Task: Add the task  Create a new online platform for online nutrition coaching to the section Infinity and Beyond in the project BlueChipper and add a Due Date to the respective task as 2023/09/09
Action: Mouse moved to (572, 387)
Screenshot: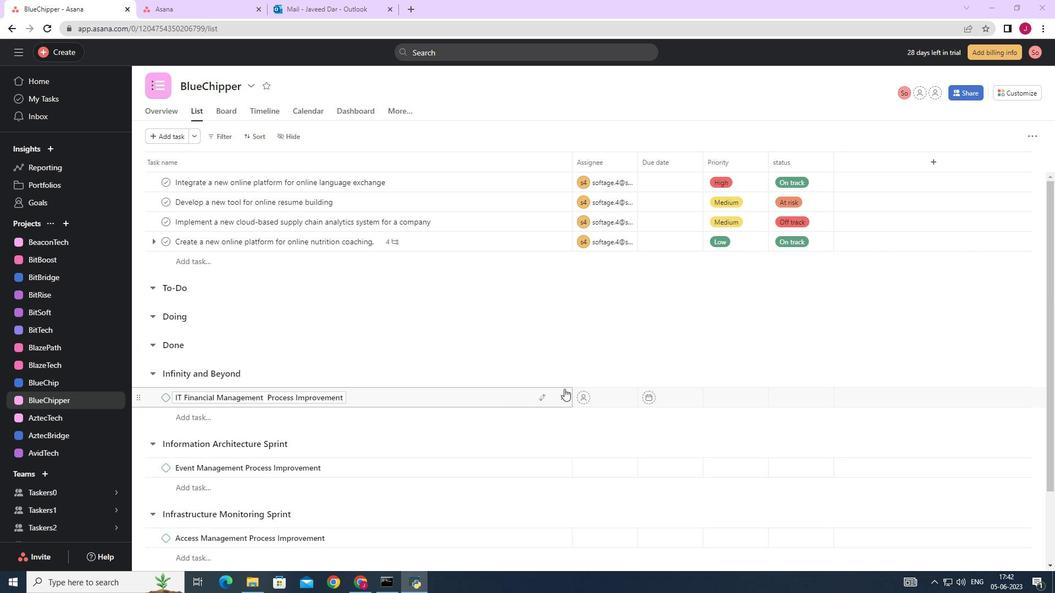 
Action: Mouse scrolled (571, 387) with delta (0, 0)
Screenshot: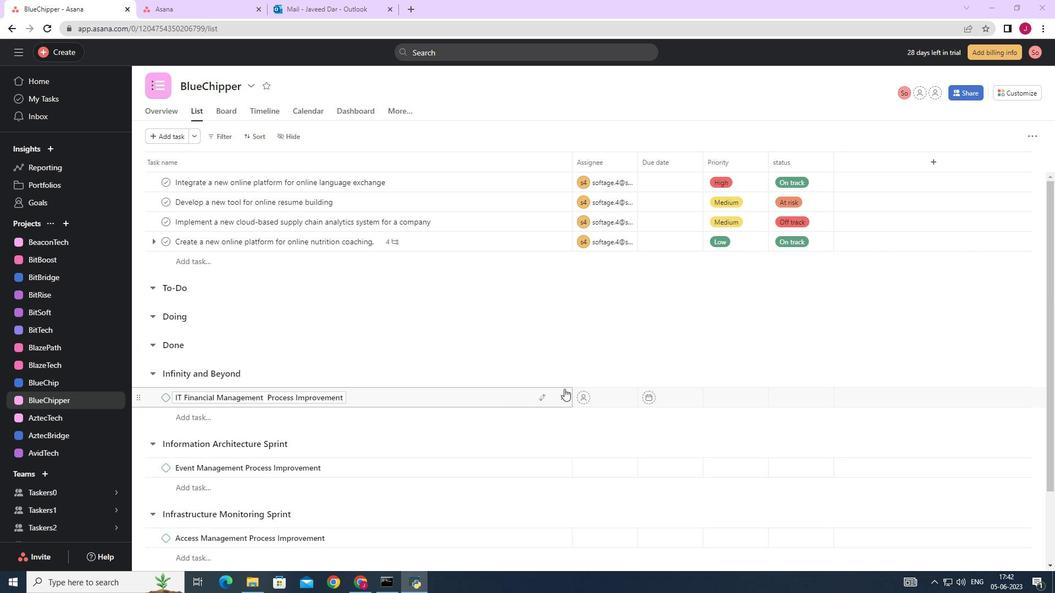 
Action: Mouse scrolled (572, 386) with delta (0, 0)
Screenshot: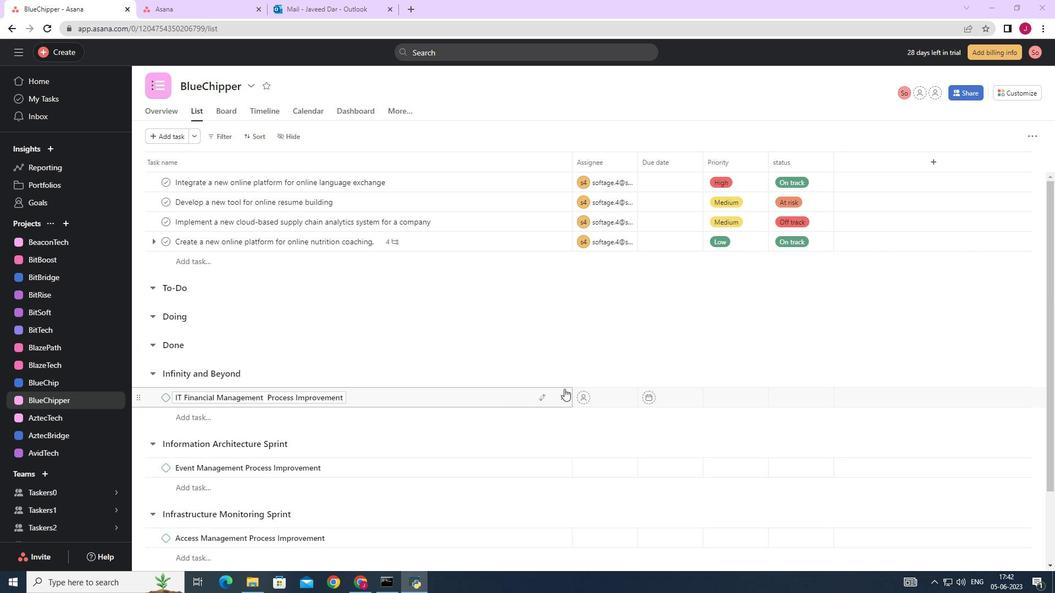 
Action: Mouse moved to (572, 387)
Screenshot: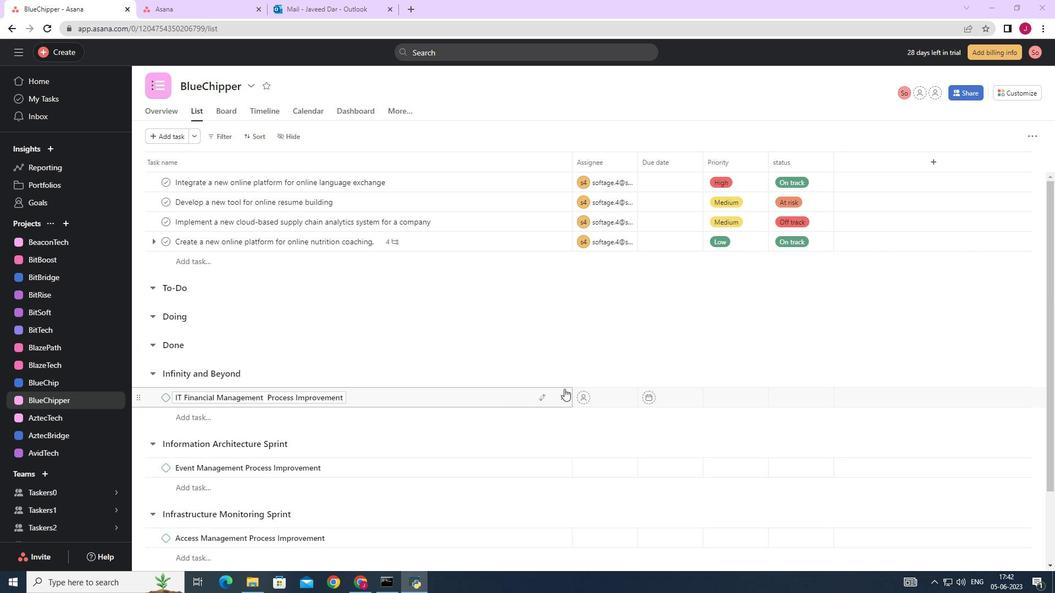 
Action: Mouse scrolled (572, 386) with delta (0, 0)
Screenshot: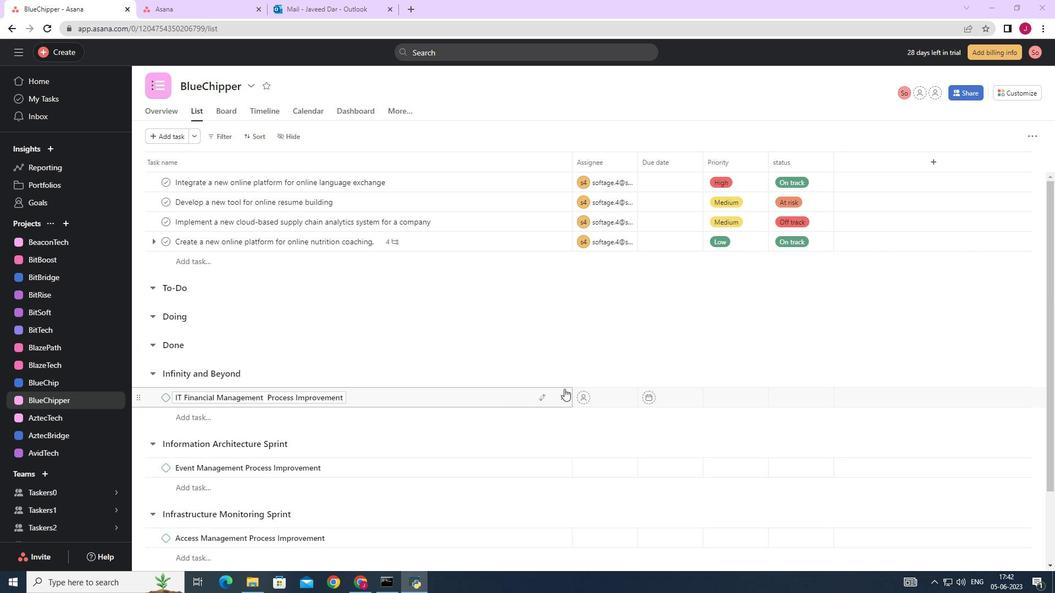 
Action: Mouse moved to (581, 394)
Screenshot: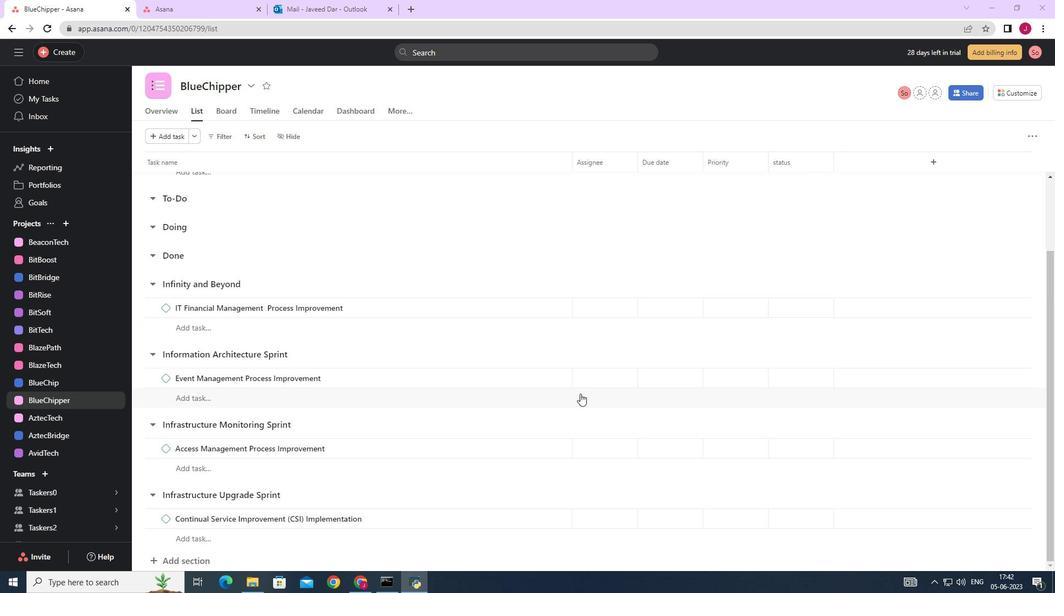 
Action: Mouse scrolled (581, 394) with delta (0, 0)
Screenshot: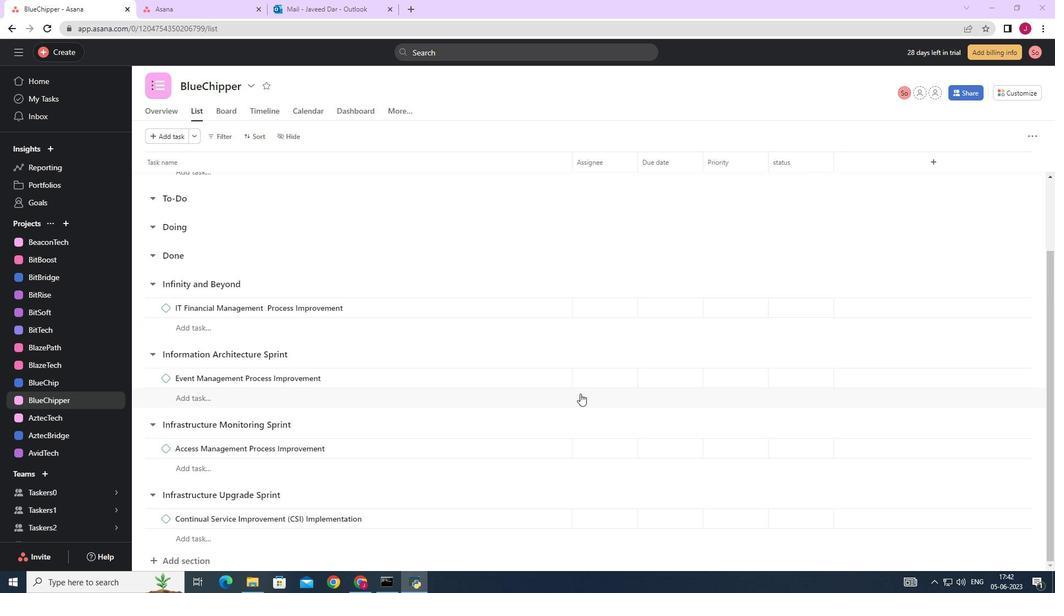 
Action: Mouse scrolled (581, 394) with delta (0, 0)
Screenshot: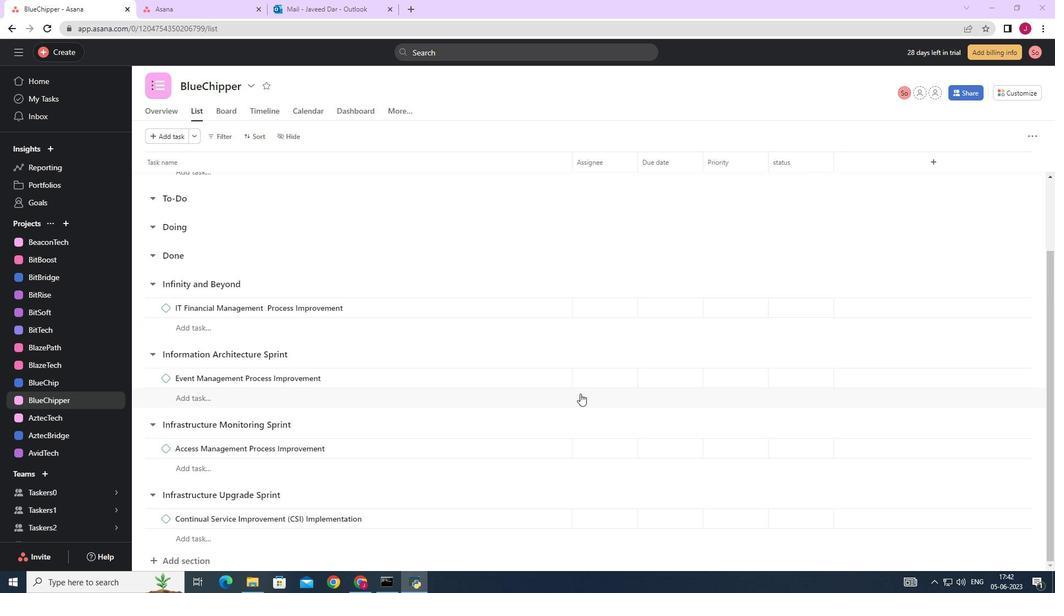 
Action: Mouse scrolled (581, 394) with delta (0, 0)
Screenshot: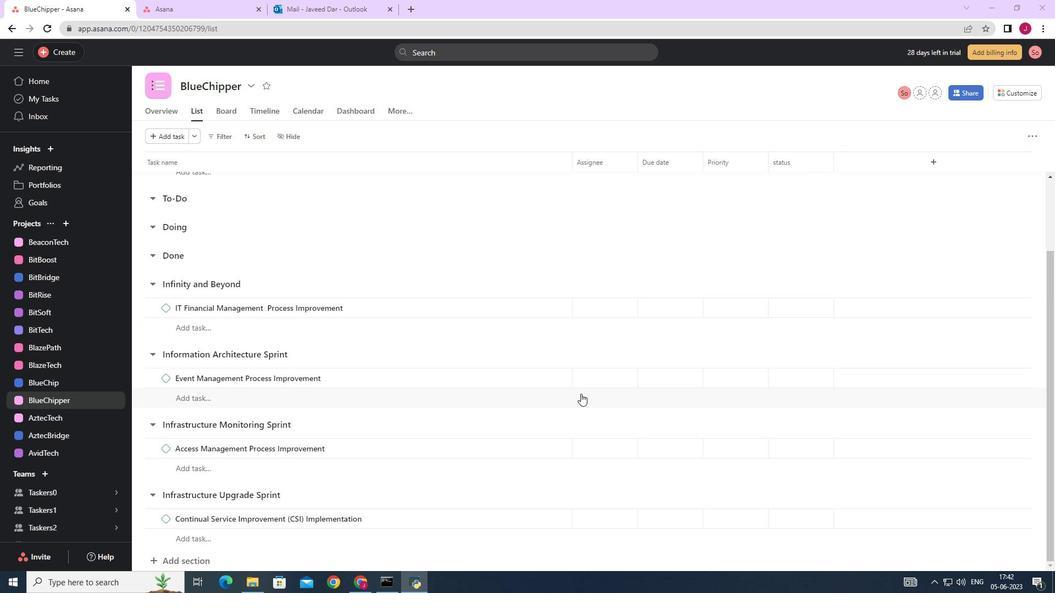 
Action: Mouse moved to (494, 330)
Screenshot: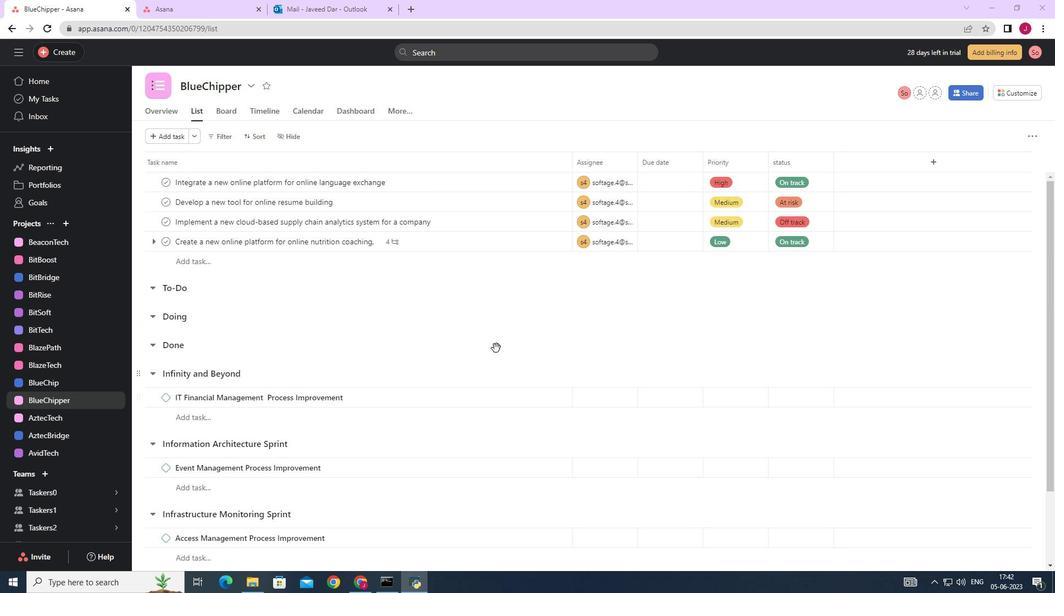 
Action: Mouse scrolled (495, 332) with delta (0, 0)
Screenshot: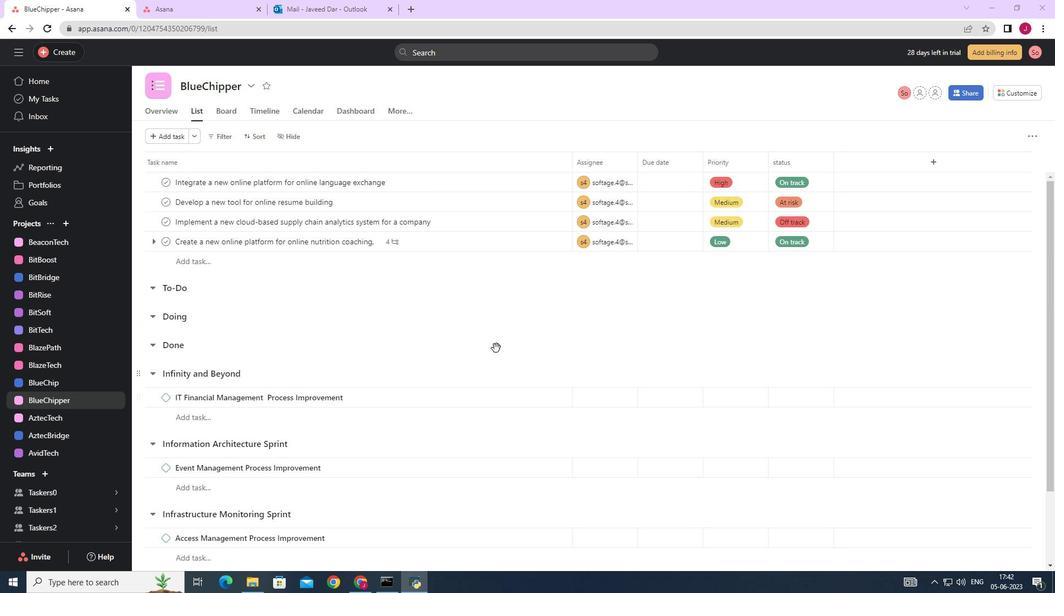 
Action: Mouse moved to (493, 323)
Screenshot: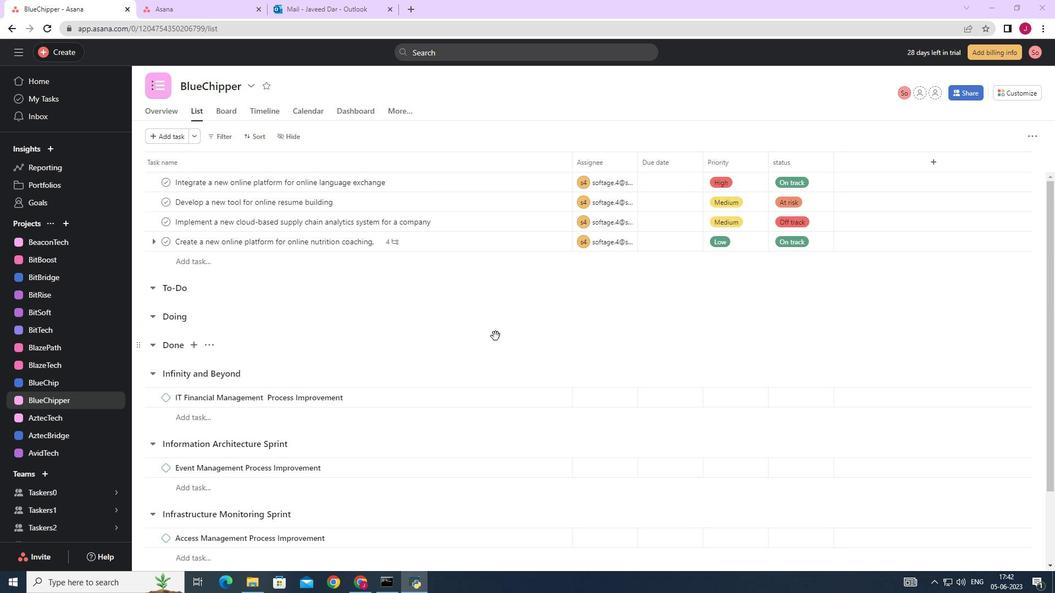 
Action: Mouse scrolled (494, 328) with delta (0, 0)
Screenshot: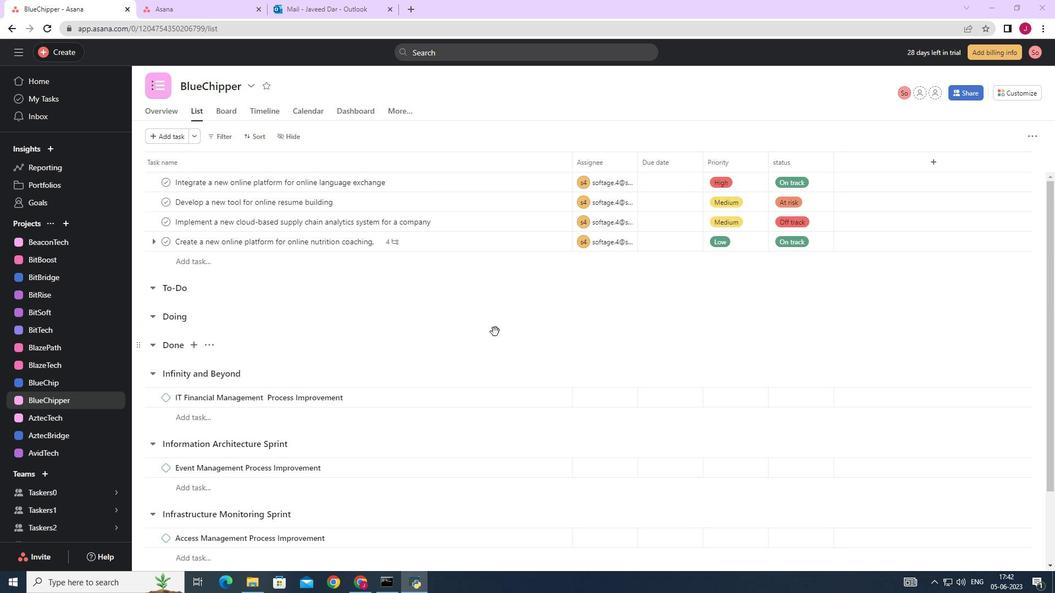 
Action: Mouse moved to (544, 244)
Screenshot: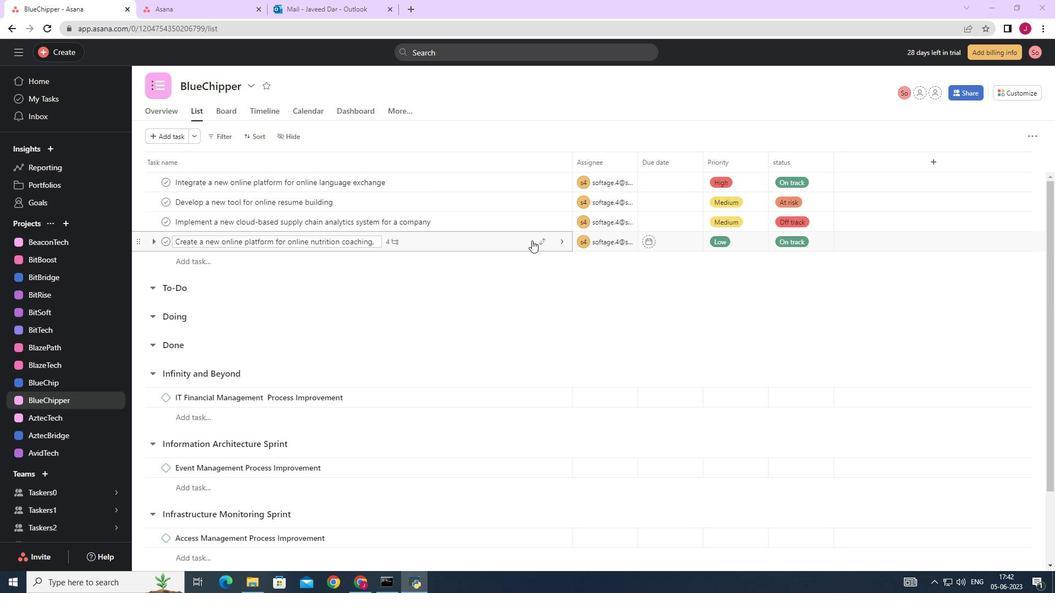 
Action: Mouse pressed left at (544, 244)
Screenshot: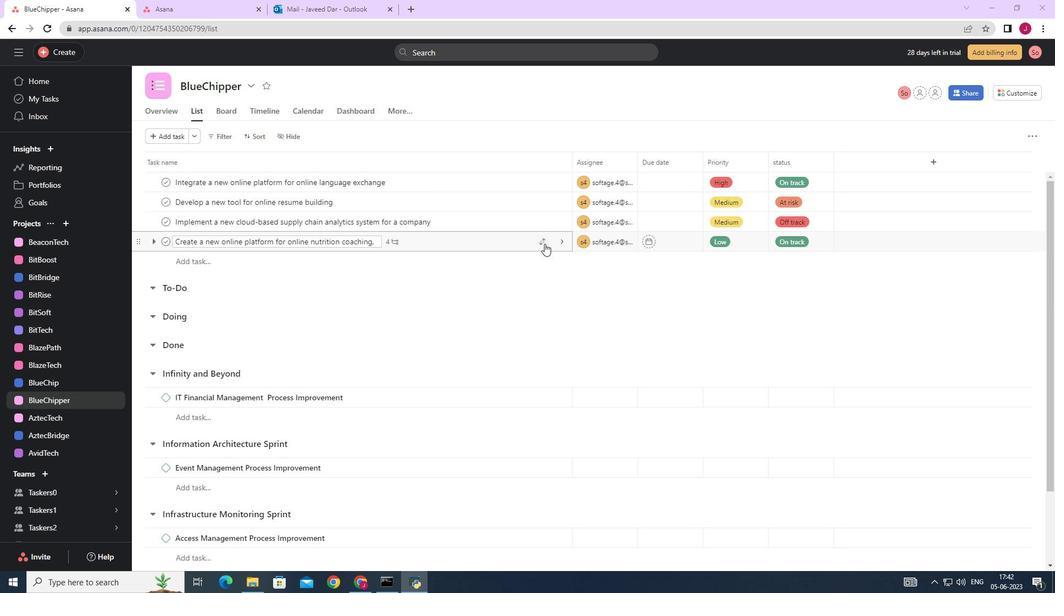 
Action: Mouse moved to (455, 301)
Screenshot: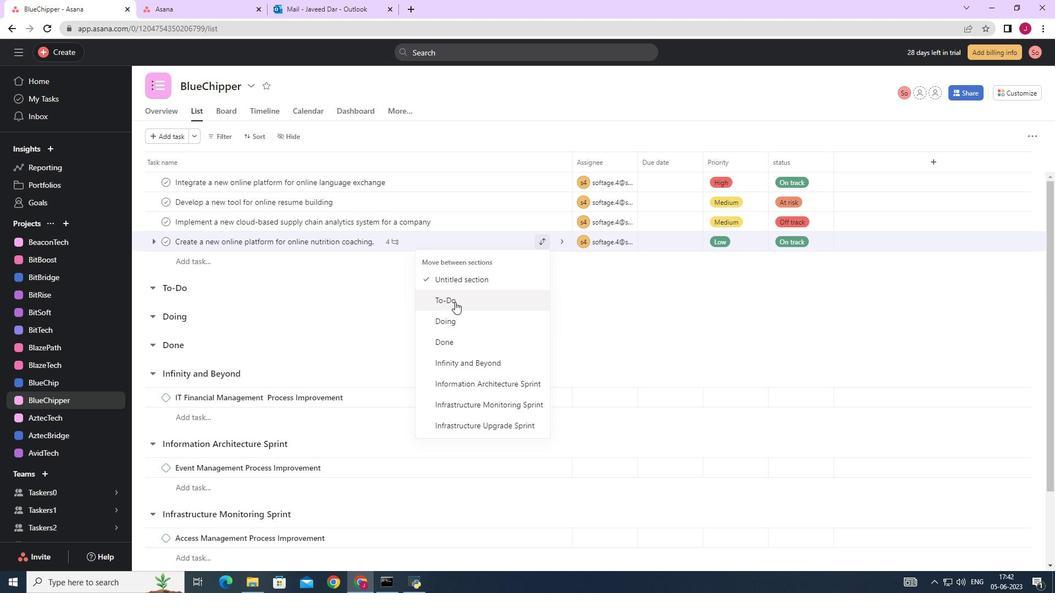 
Action: Mouse pressed left at (455, 301)
Screenshot: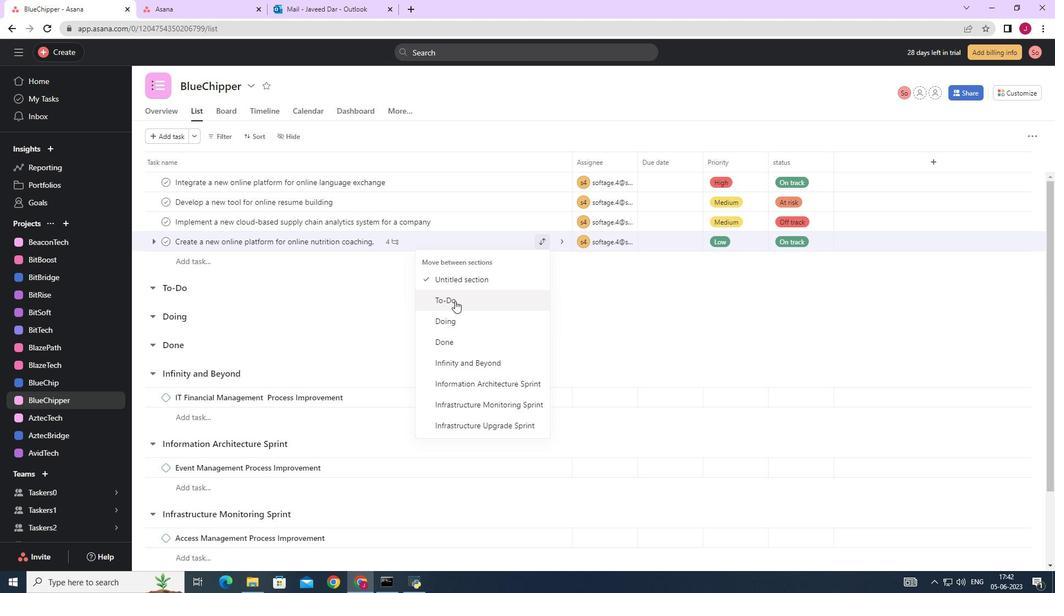 
Action: Mouse moved to (674, 290)
Screenshot: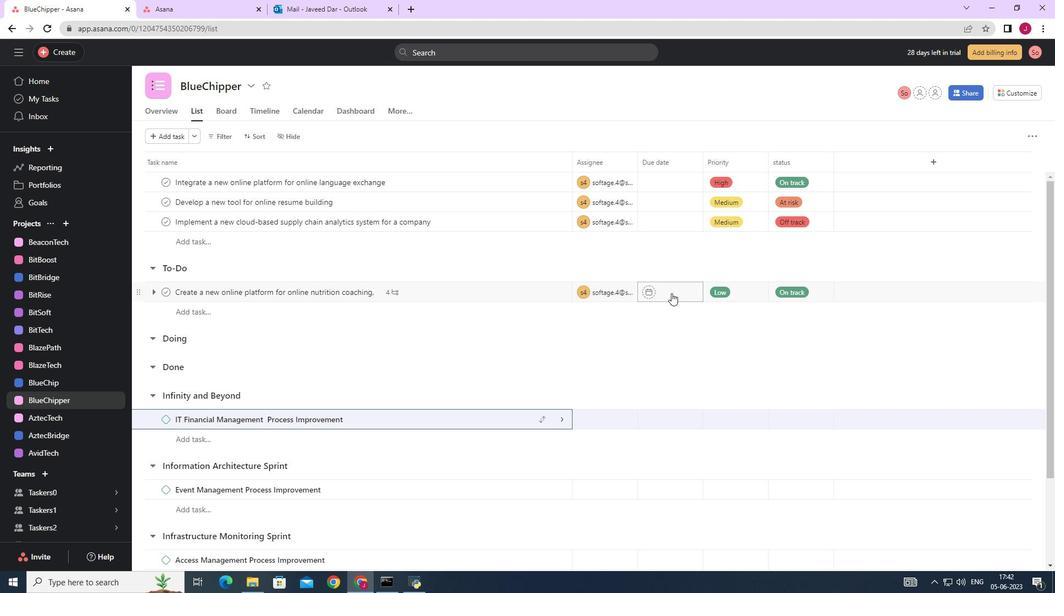 
Action: Mouse pressed left at (674, 290)
Screenshot: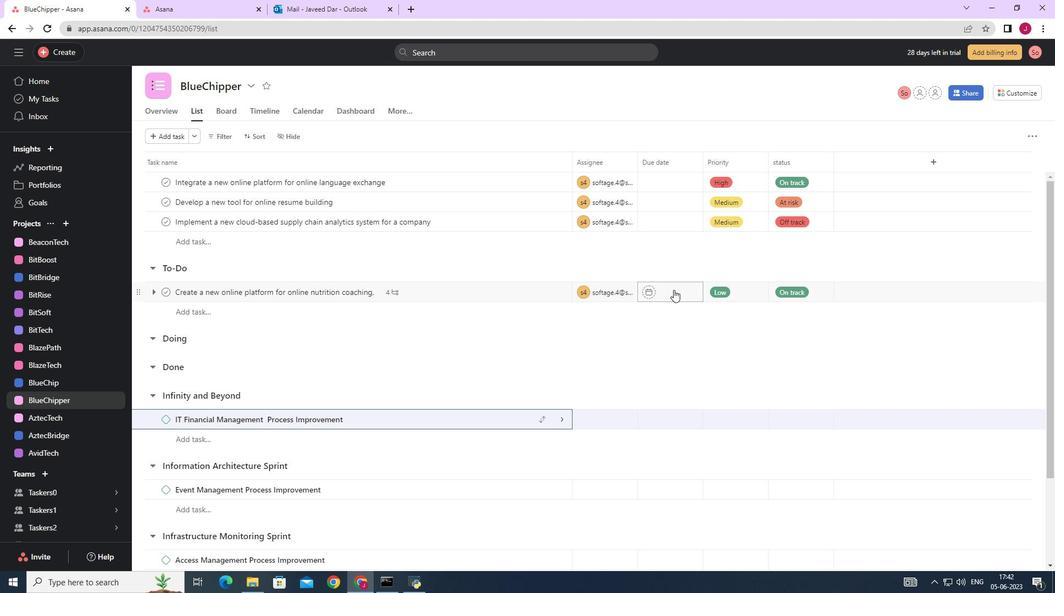 
Action: Mouse moved to (539, 294)
Screenshot: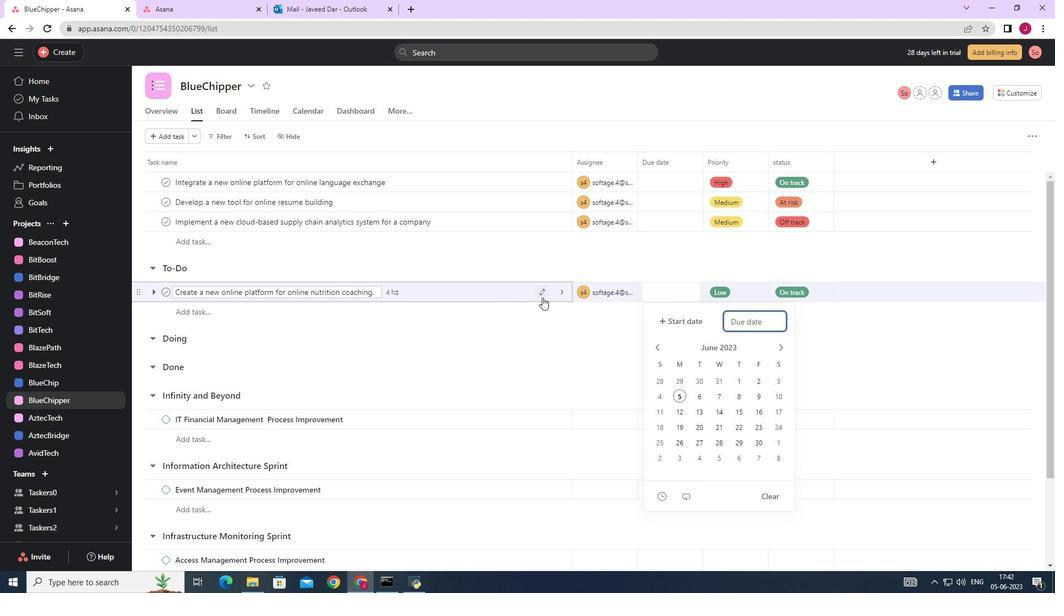 
Action: Mouse pressed left at (539, 294)
Screenshot: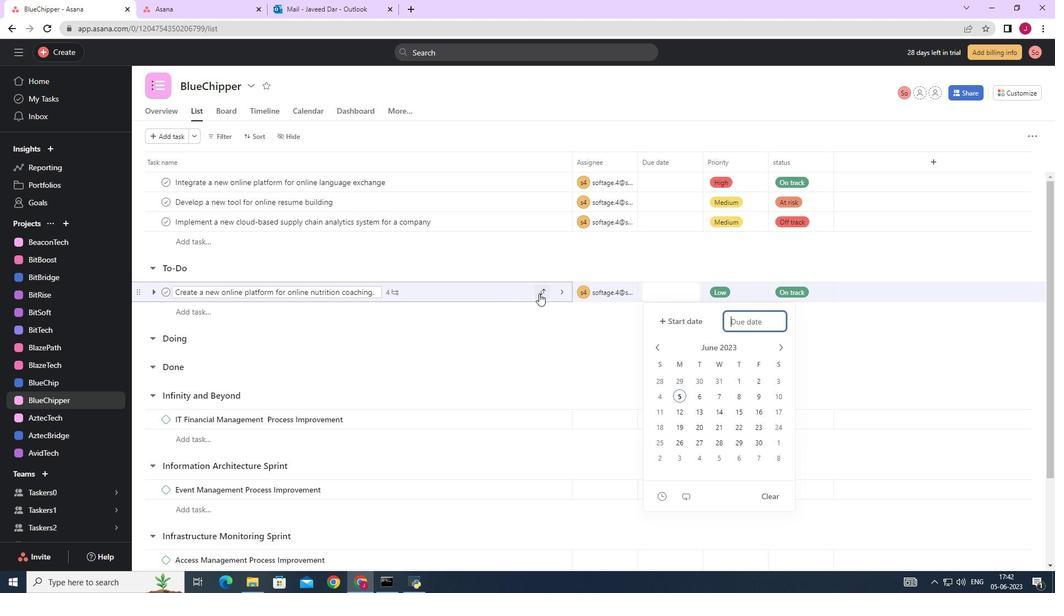 
Action: Mouse moved to (468, 408)
Screenshot: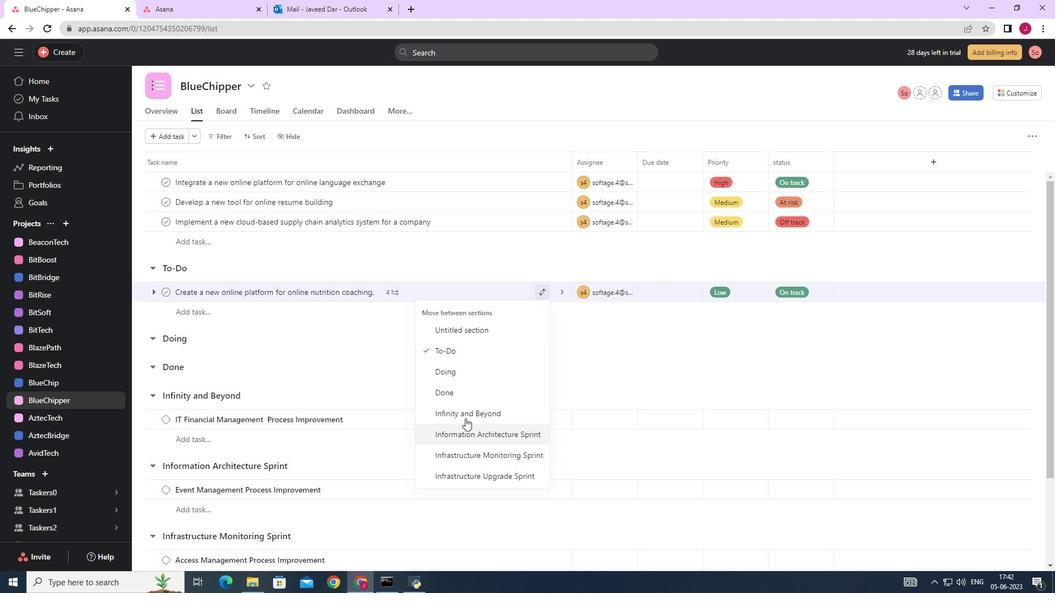 
Action: Mouse pressed left at (468, 408)
Screenshot: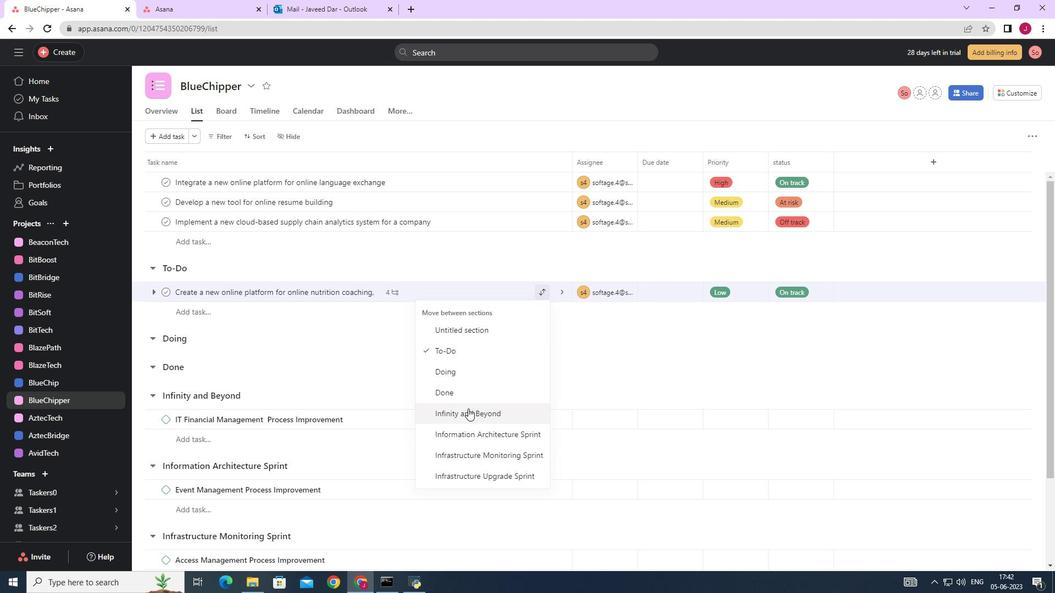 
Action: Mouse moved to (672, 377)
Screenshot: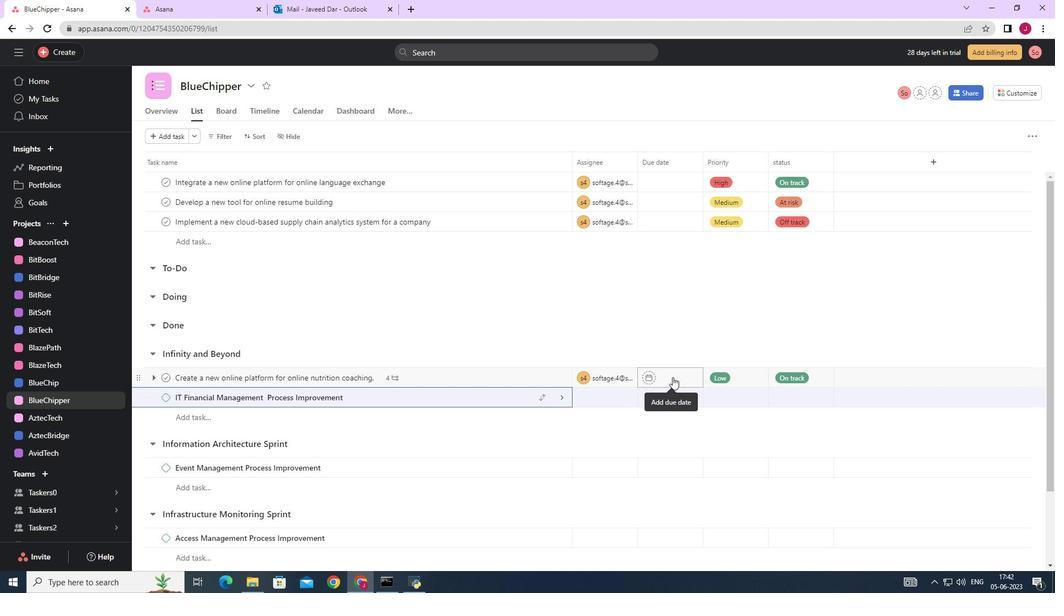 
Action: Mouse pressed left at (672, 377)
Screenshot: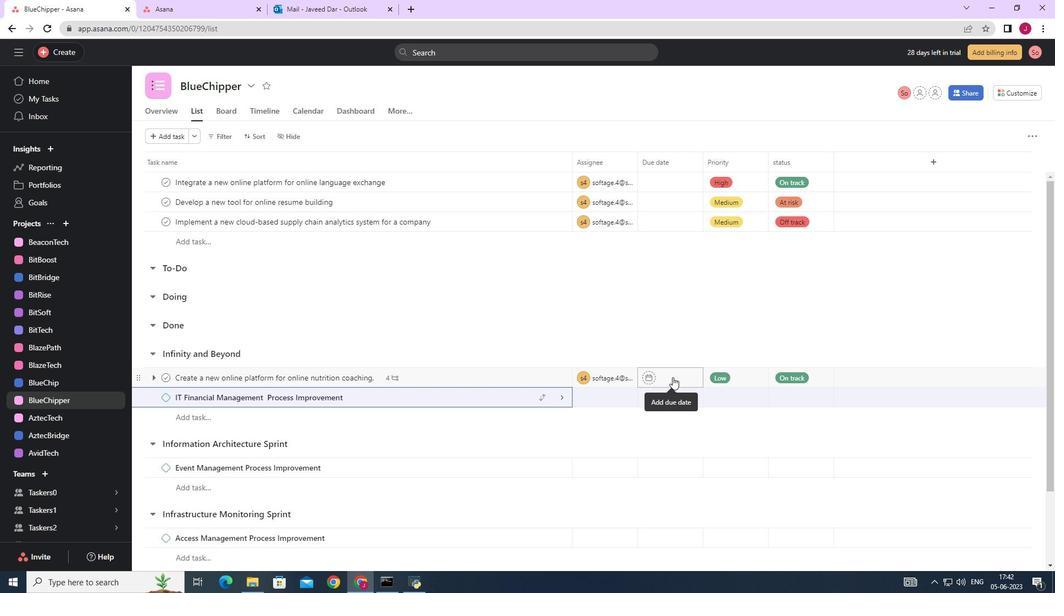 
Action: Mouse moved to (780, 203)
Screenshot: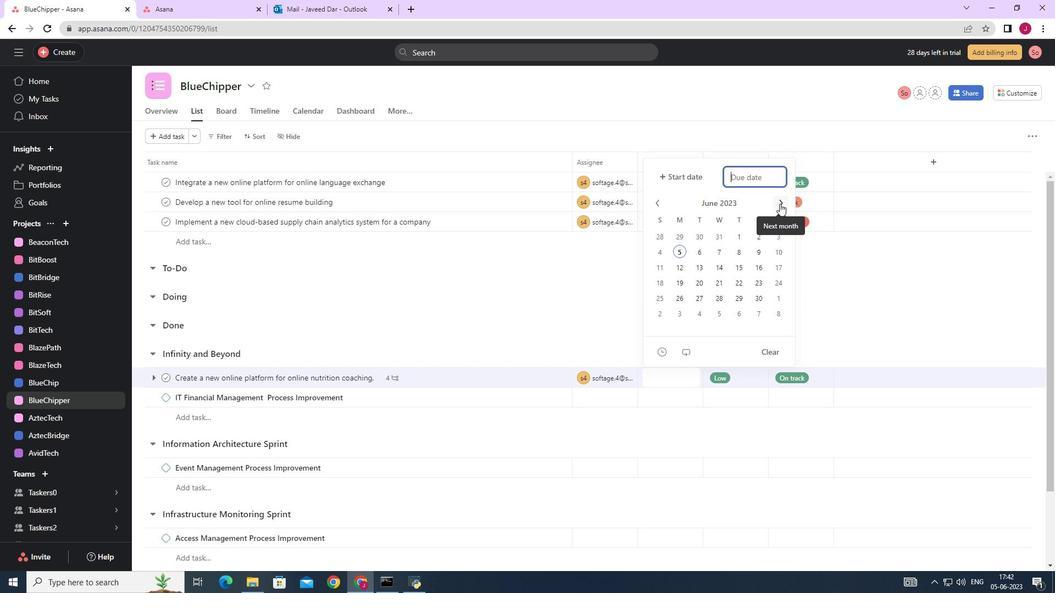
Action: Mouse pressed left at (780, 203)
Screenshot: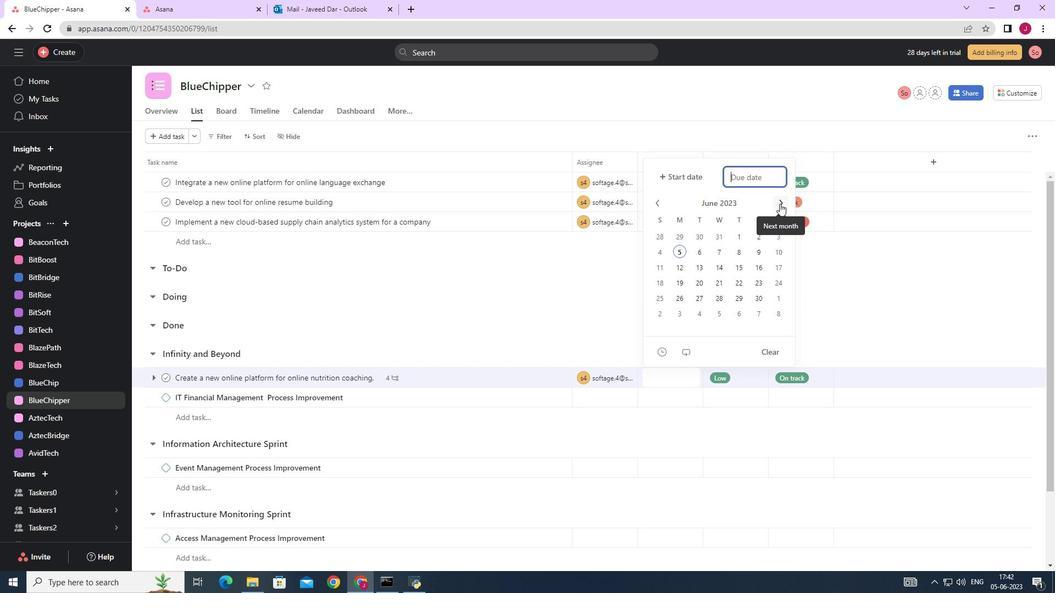 
Action: Mouse moved to (781, 203)
Screenshot: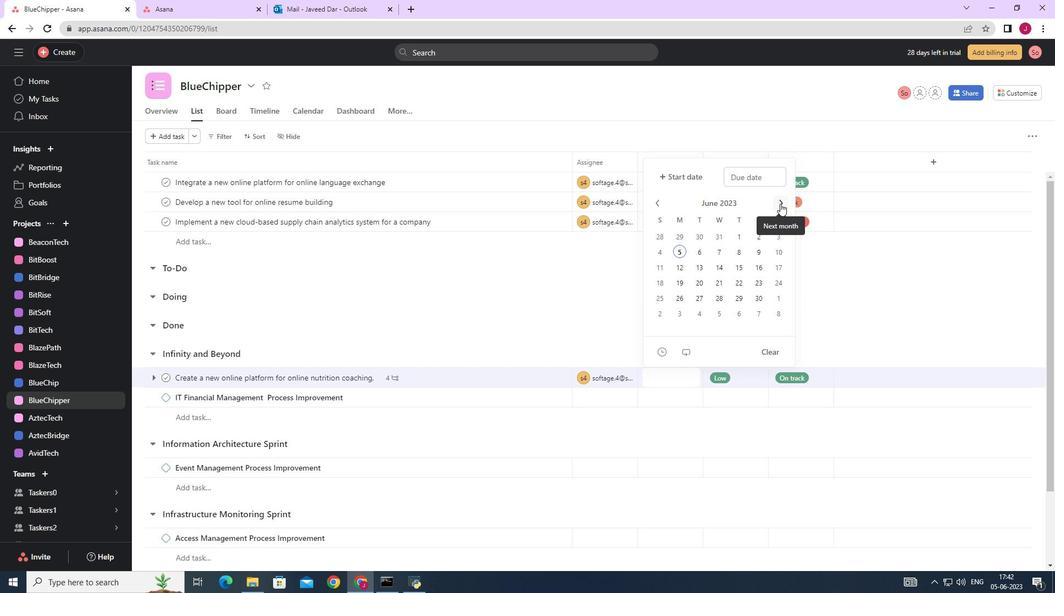 
Action: Mouse pressed left at (781, 203)
Screenshot: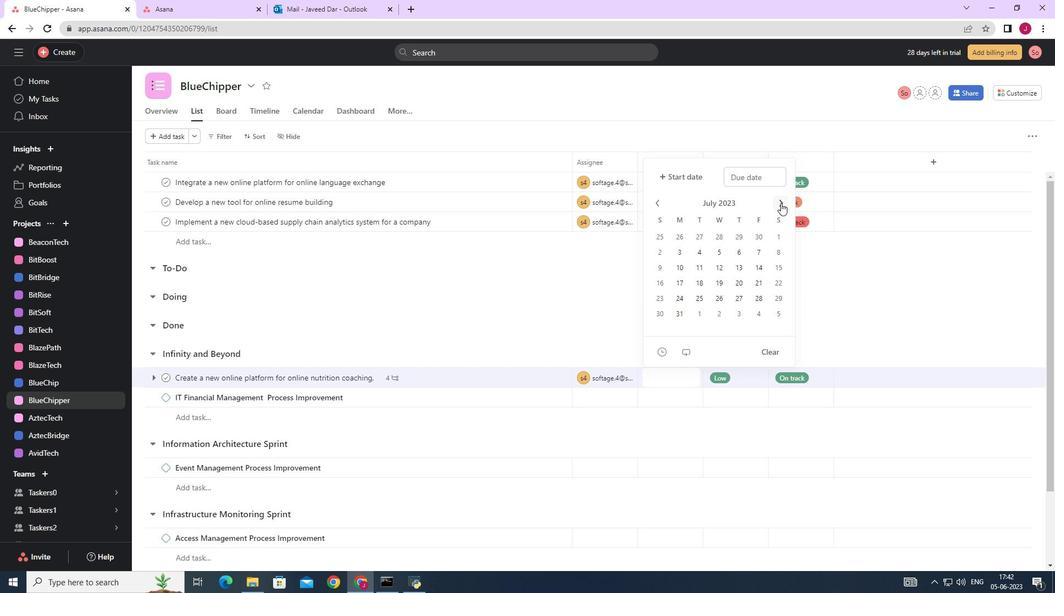 
Action: Mouse moved to (781, 203)
Screenshot: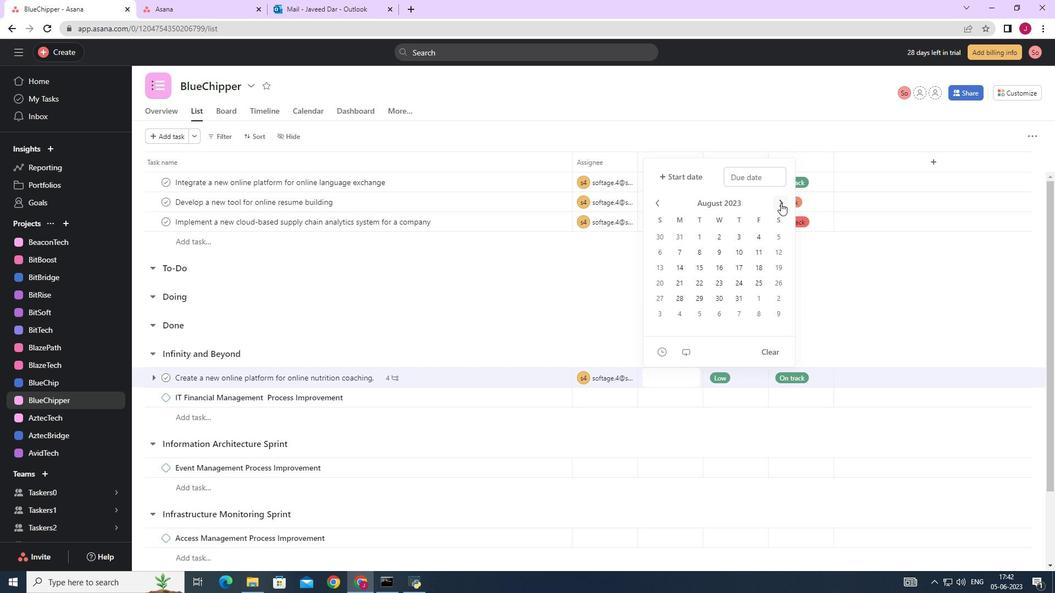 
Action: Mouse pressed left at (781, 203)
Screenshot: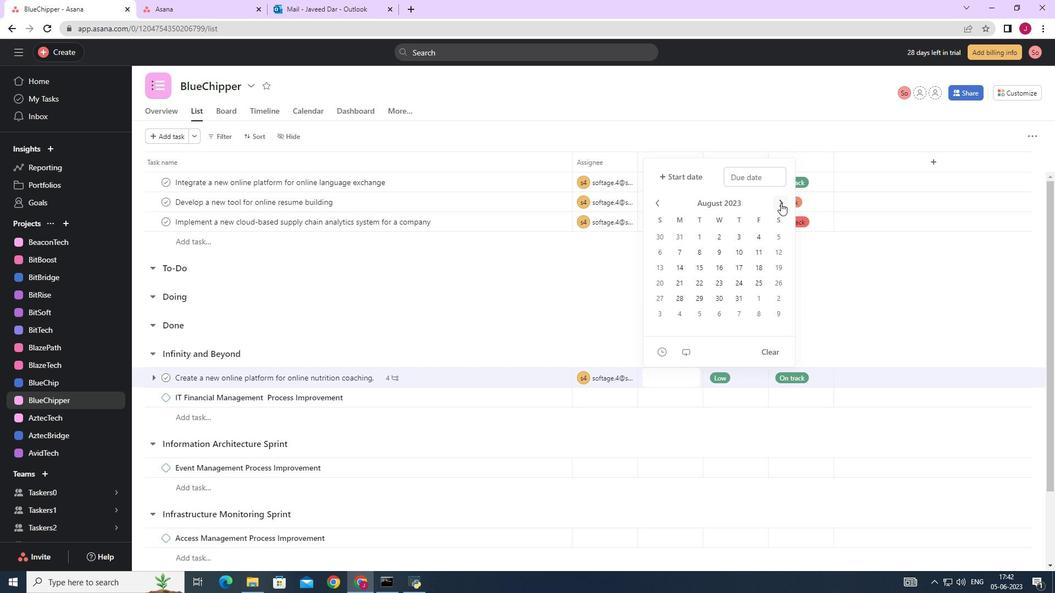
Action: Mouse moved to (779, 255)
Screenshot: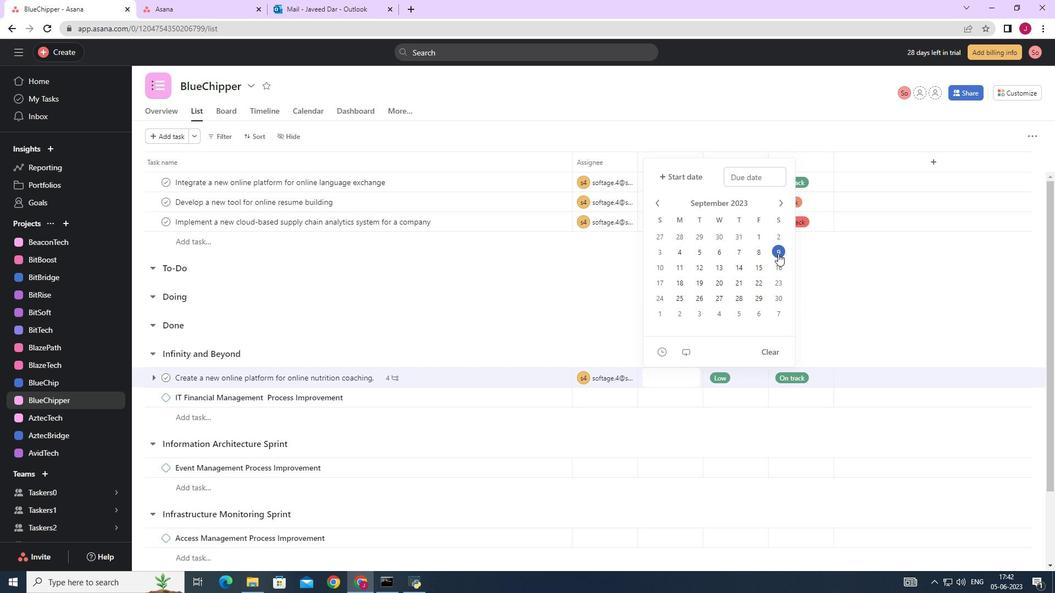 
Action: Mouse pressed left at (779, 255)
Screenshot: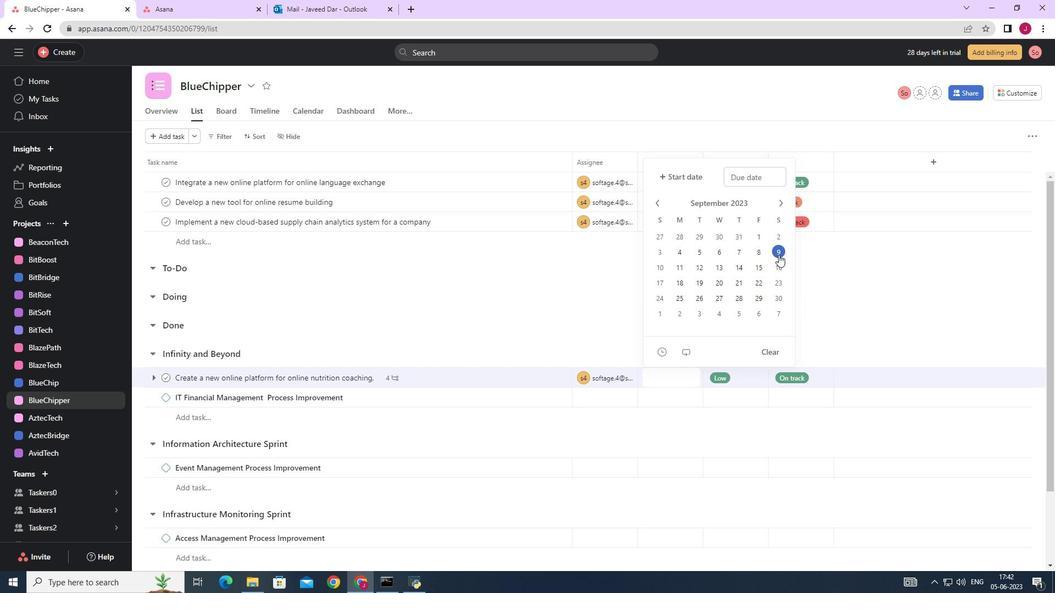 
Action: Mouse moved to (838, 273)
Screenshot: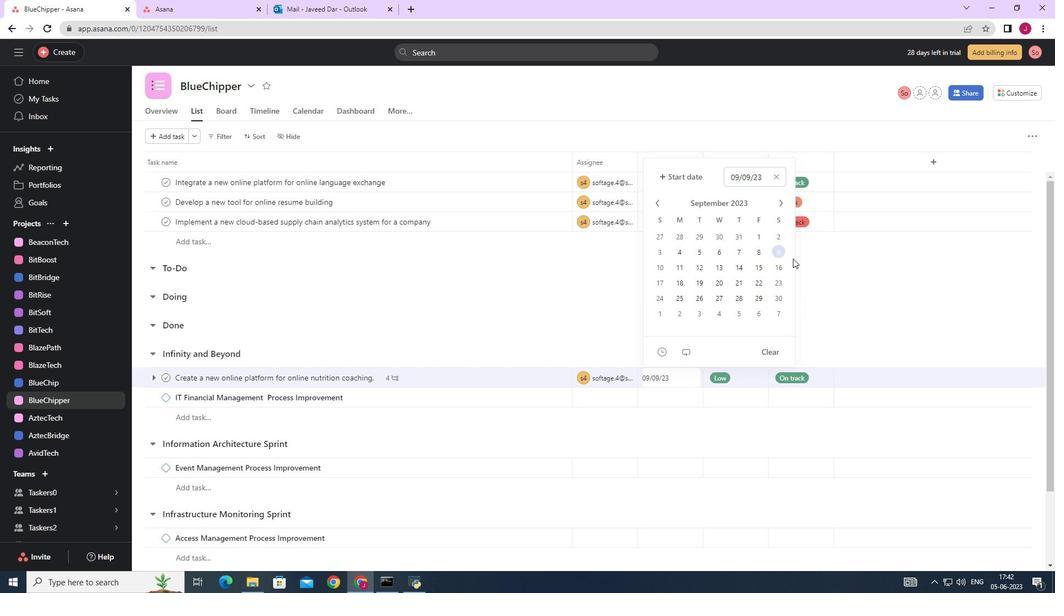 
Action: Mouse pressed left at (838, 273)
Screenshot: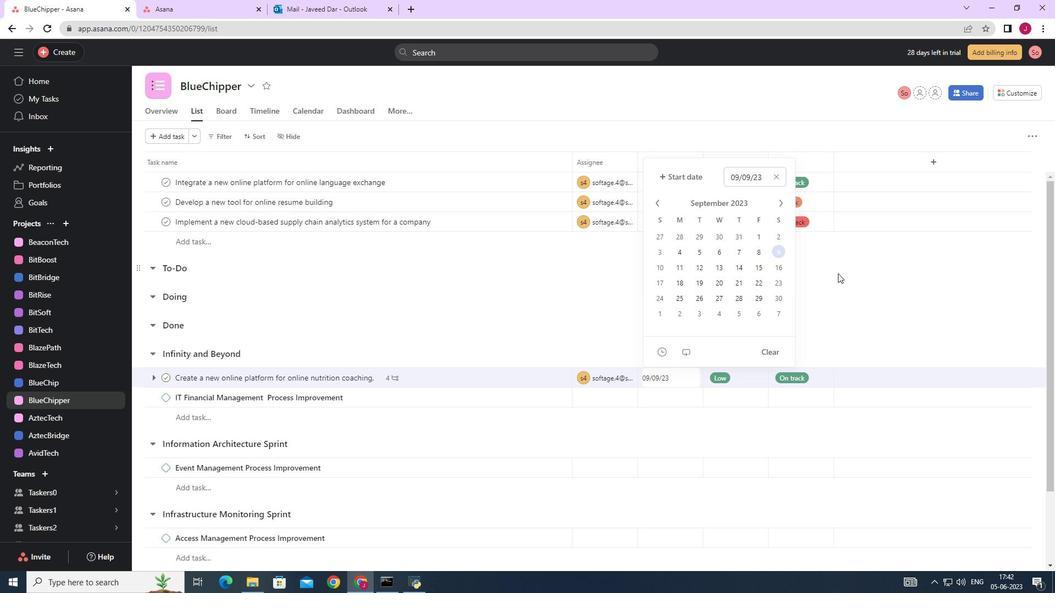
